 Task: Zoom out the location "Tiny home in Lac-Beauport, Quebec, Canada" two times.
Action: Mouse pressed left at (468, 108)
Screenshot: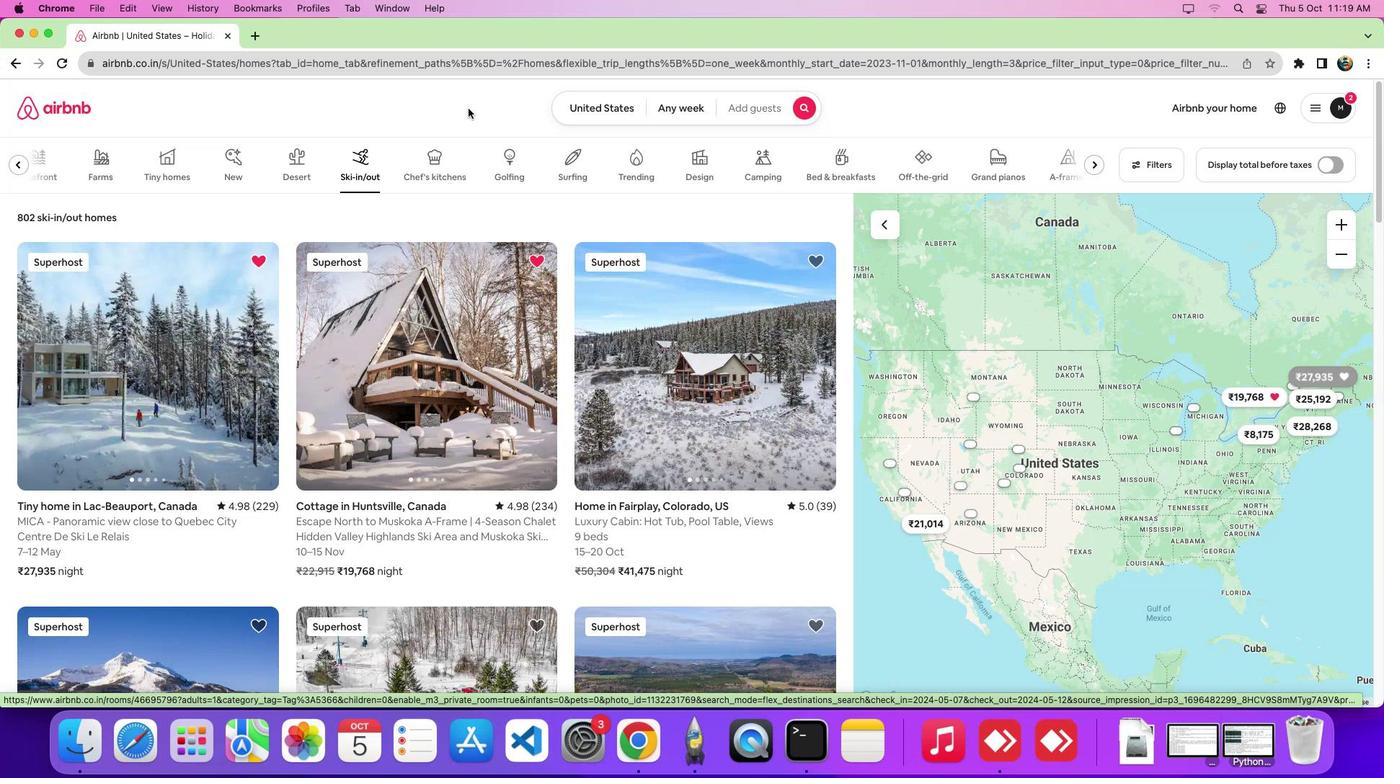 
Action: Mouse moved to (353, 176)
Screenshot: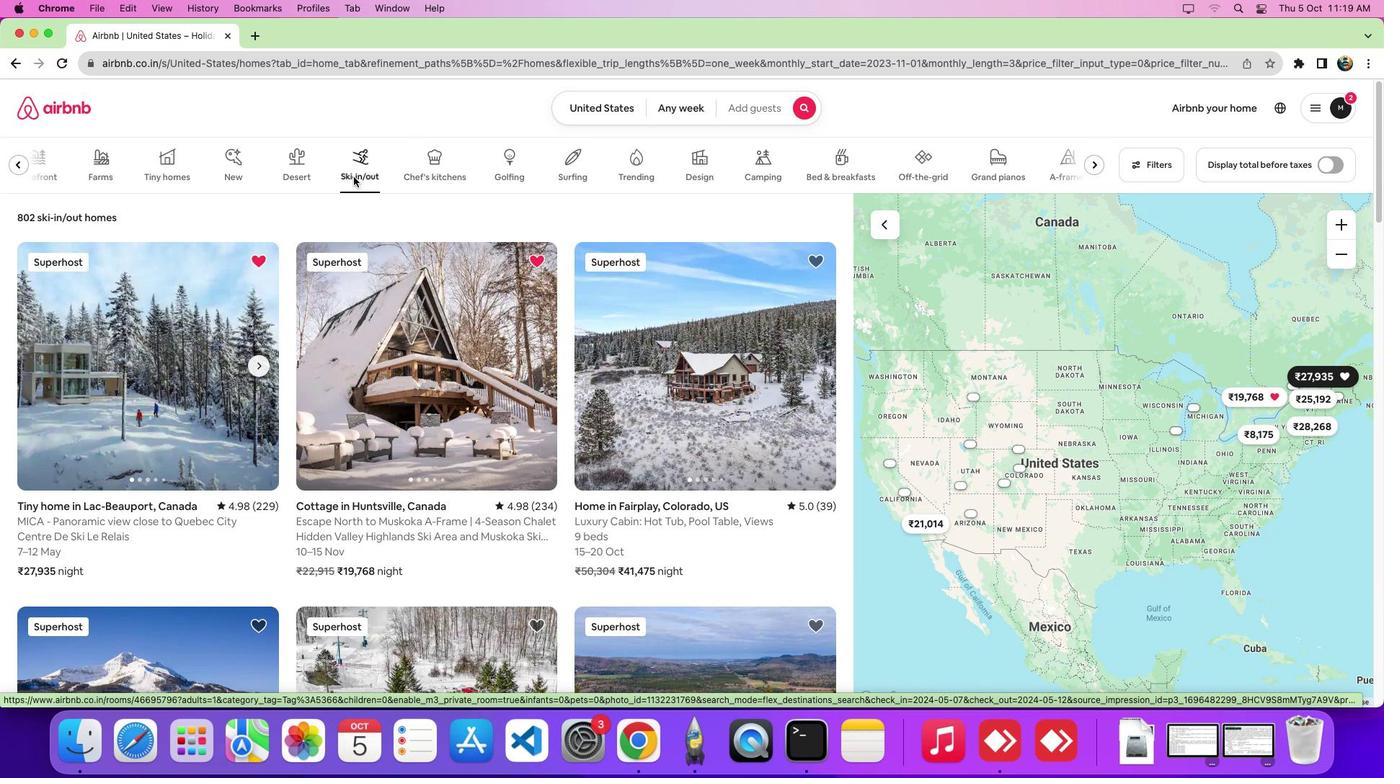 
Action: Mouse pressed left at (353, 176)
Screenshot: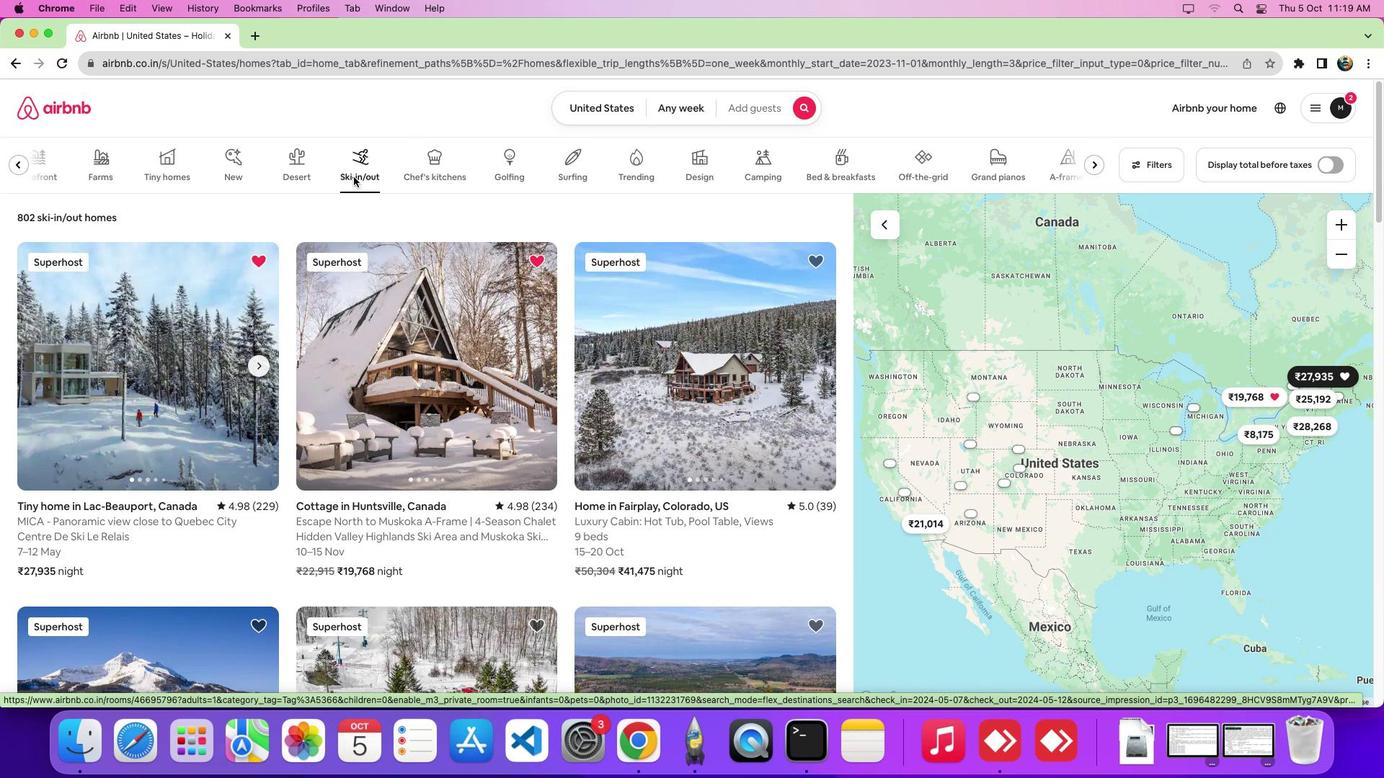 
Action: Mouse moved to (160, 411)
Screenshot: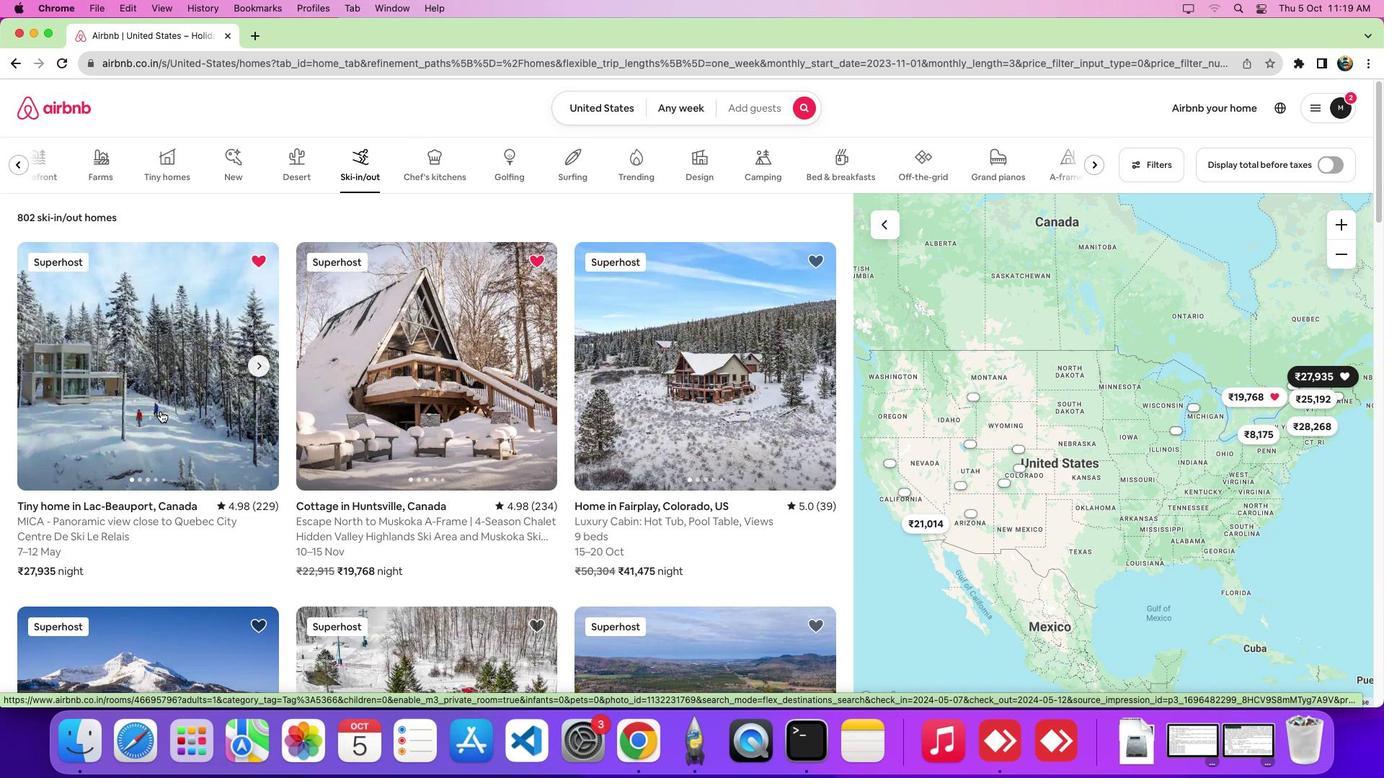 
Action: Mouse pressed left at (160, 411)
Screenshot: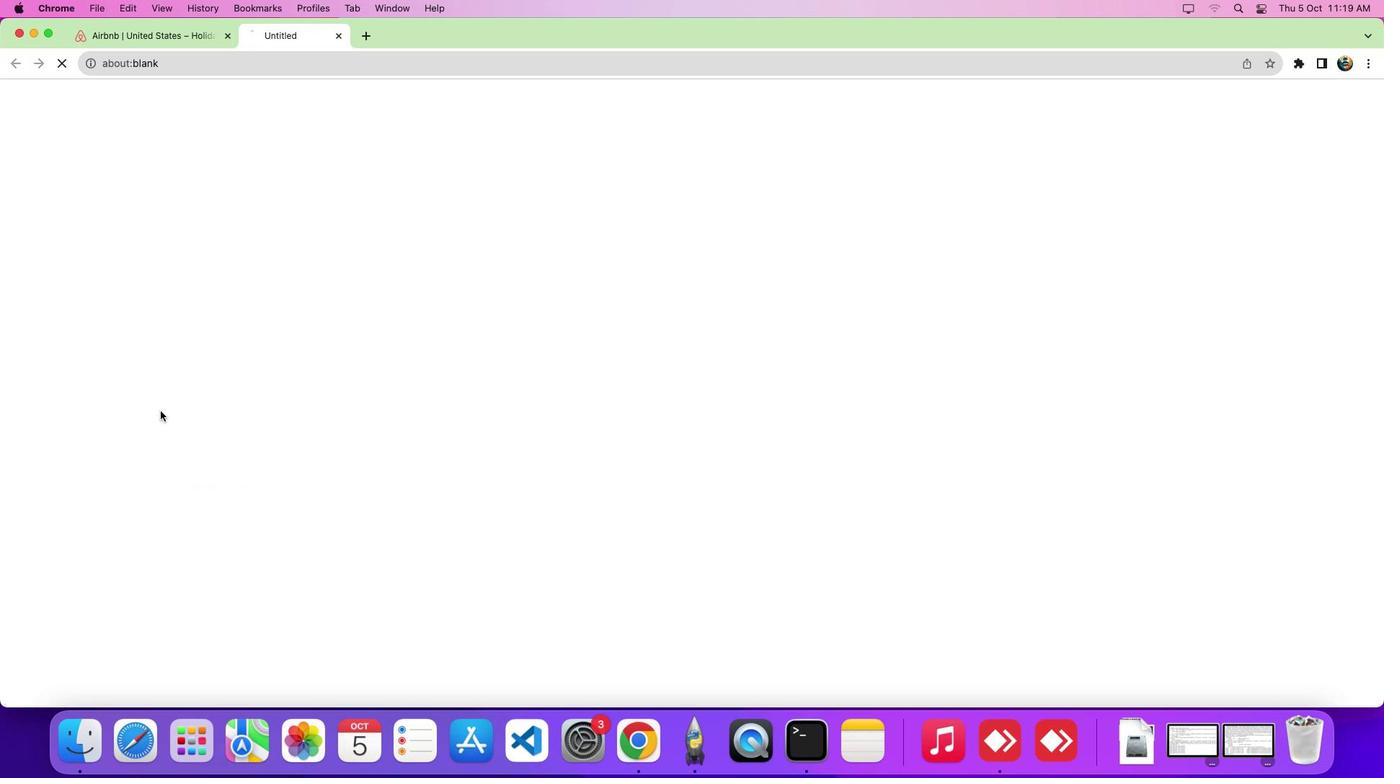 
Action: Mouse moved to (607, 388)
Screenshot: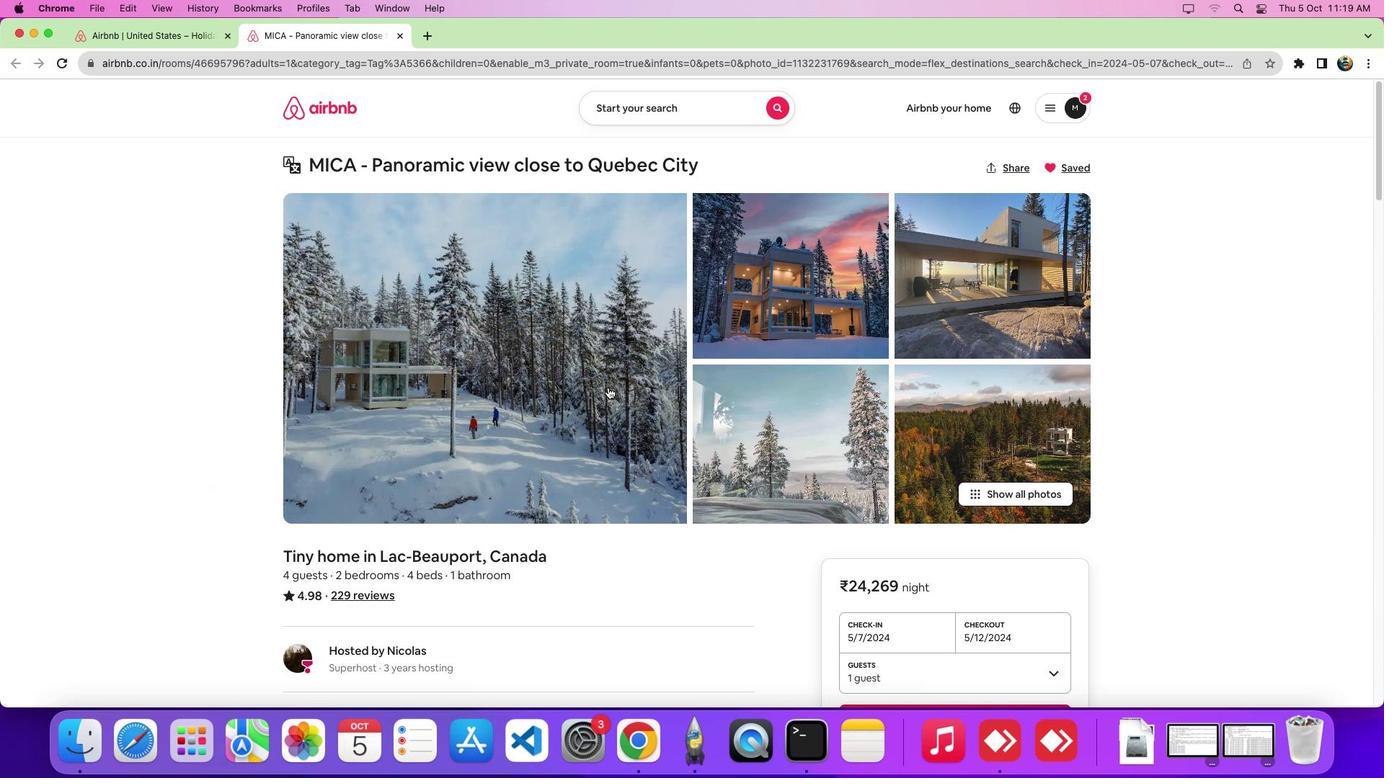 
Action: Mouse scrolled (607, 388) with delta (0, 0)
Screenshot: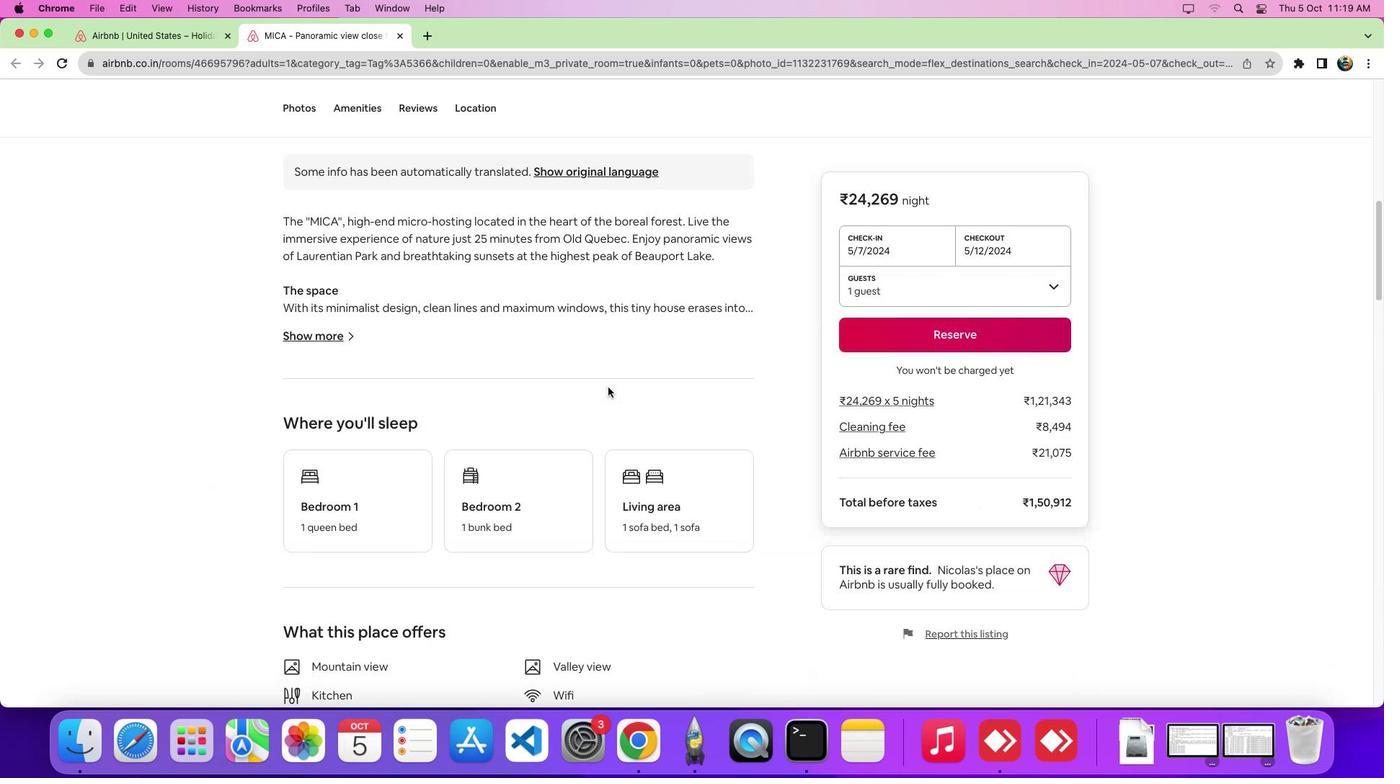 
Action: Mouse scrolled (607, 388) with delta (0, -1)
Screenshot: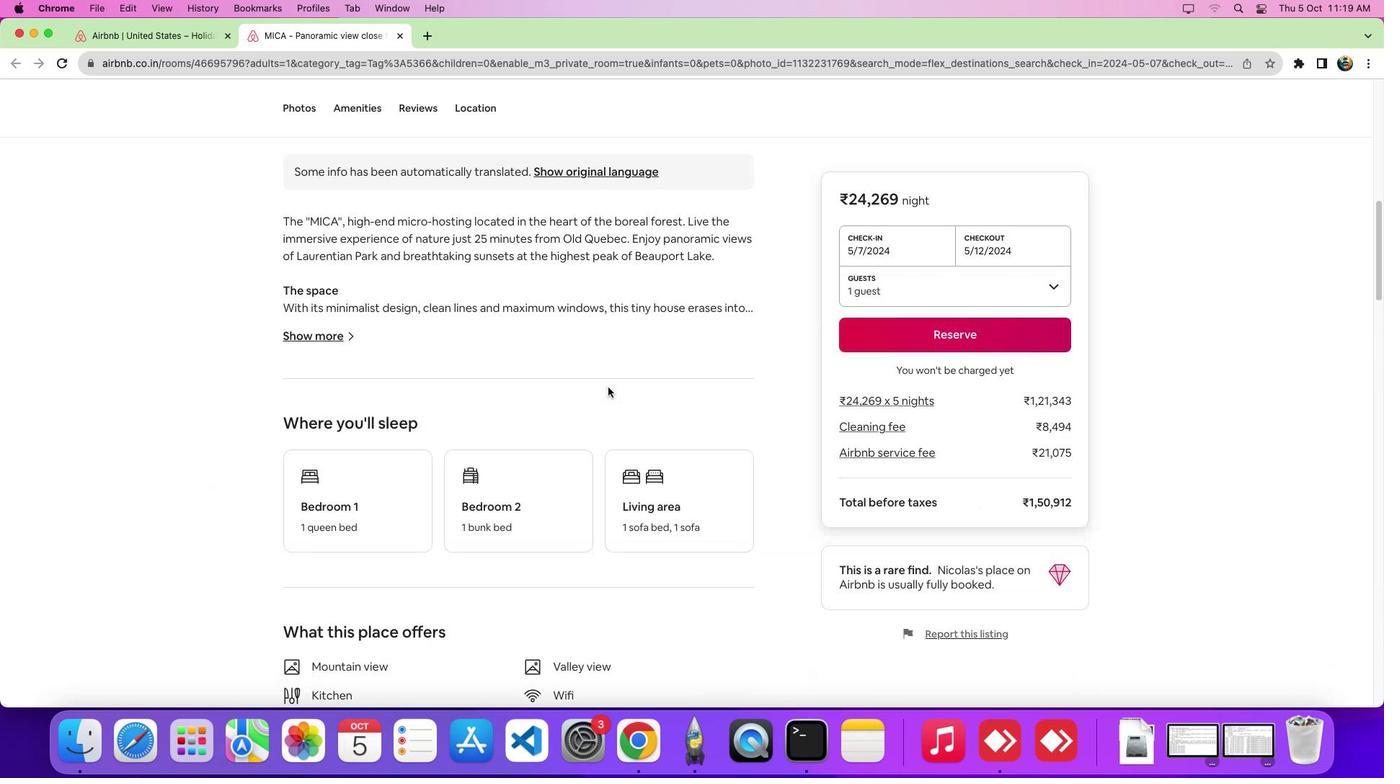 
Action: Mouse scrolled (607, 388) with delta (0, -6)
Screenshot: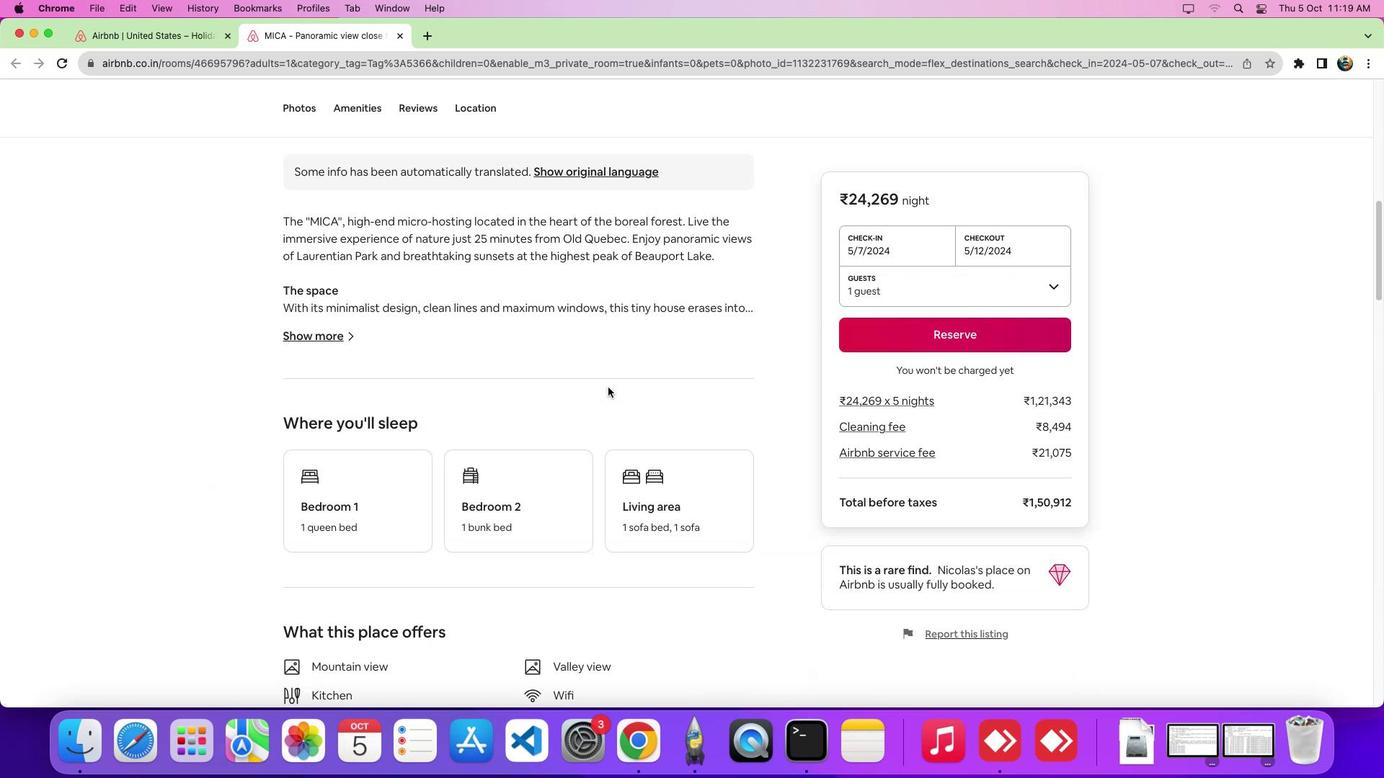 
Action: Mouse scrolled (607, 388) with delta (0, -9)
Screenshot: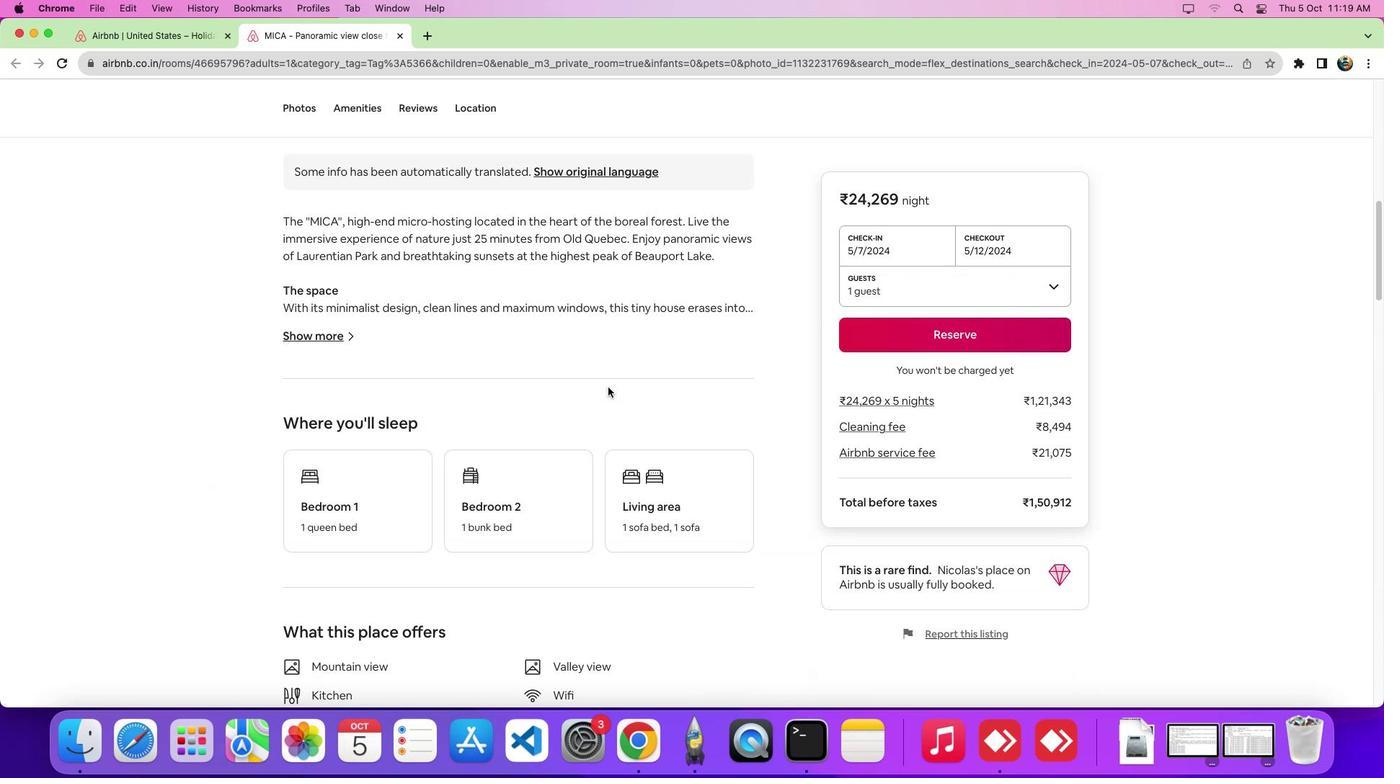 
Action: Mouse scrolled (607, 388) with delta (0, 0)
Screenshot: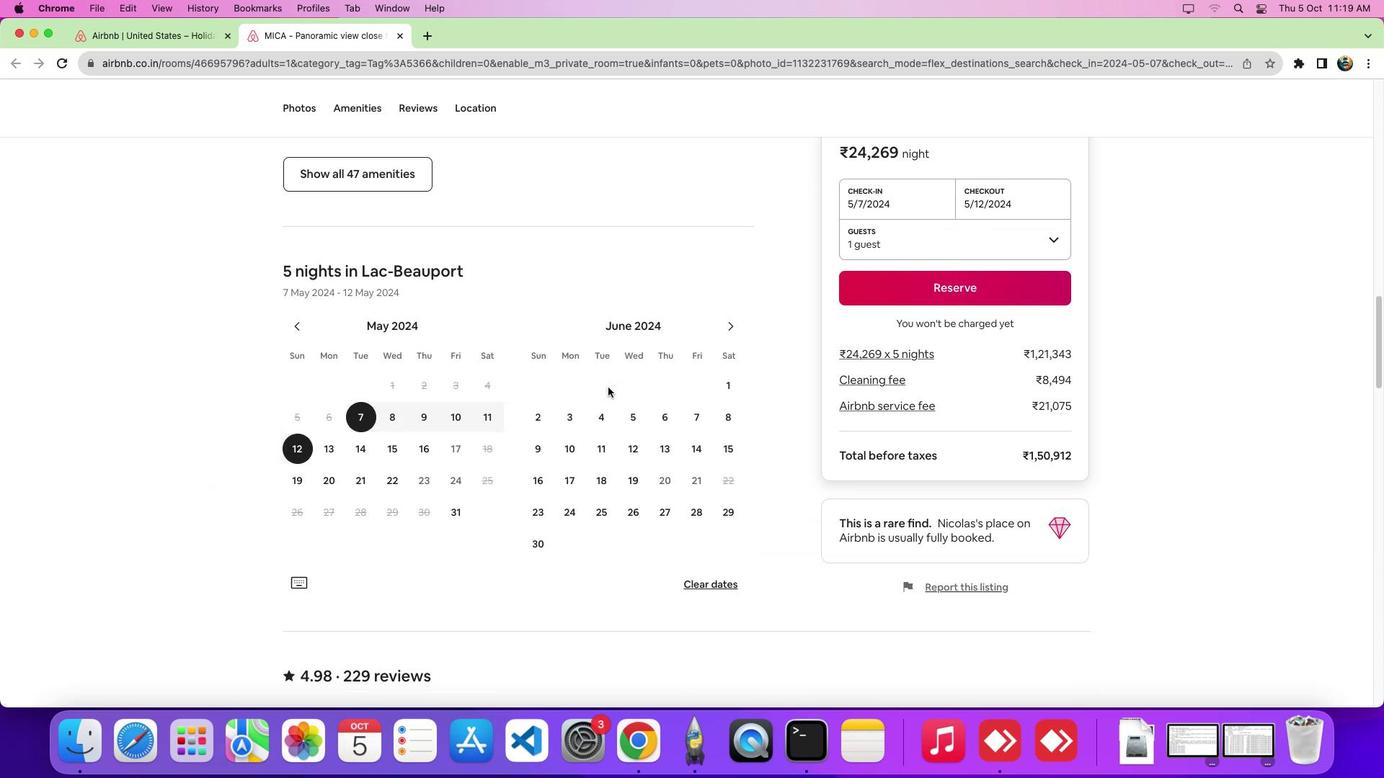 
Action: Mouse scrolled (607, 388) with delta (0, 0)
Screenshot: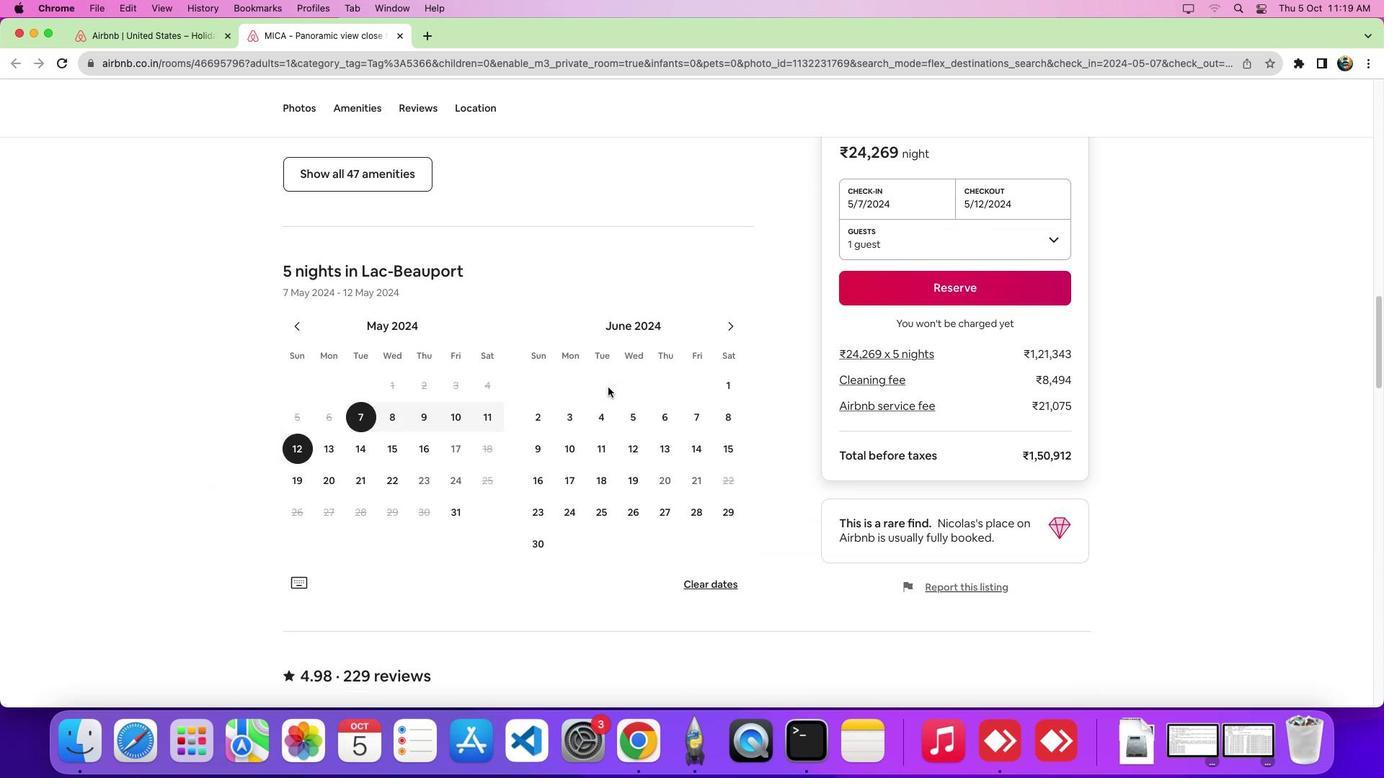 
Action: Mouse scrolled (607, 388) with delta (0, -5)
Screenshot: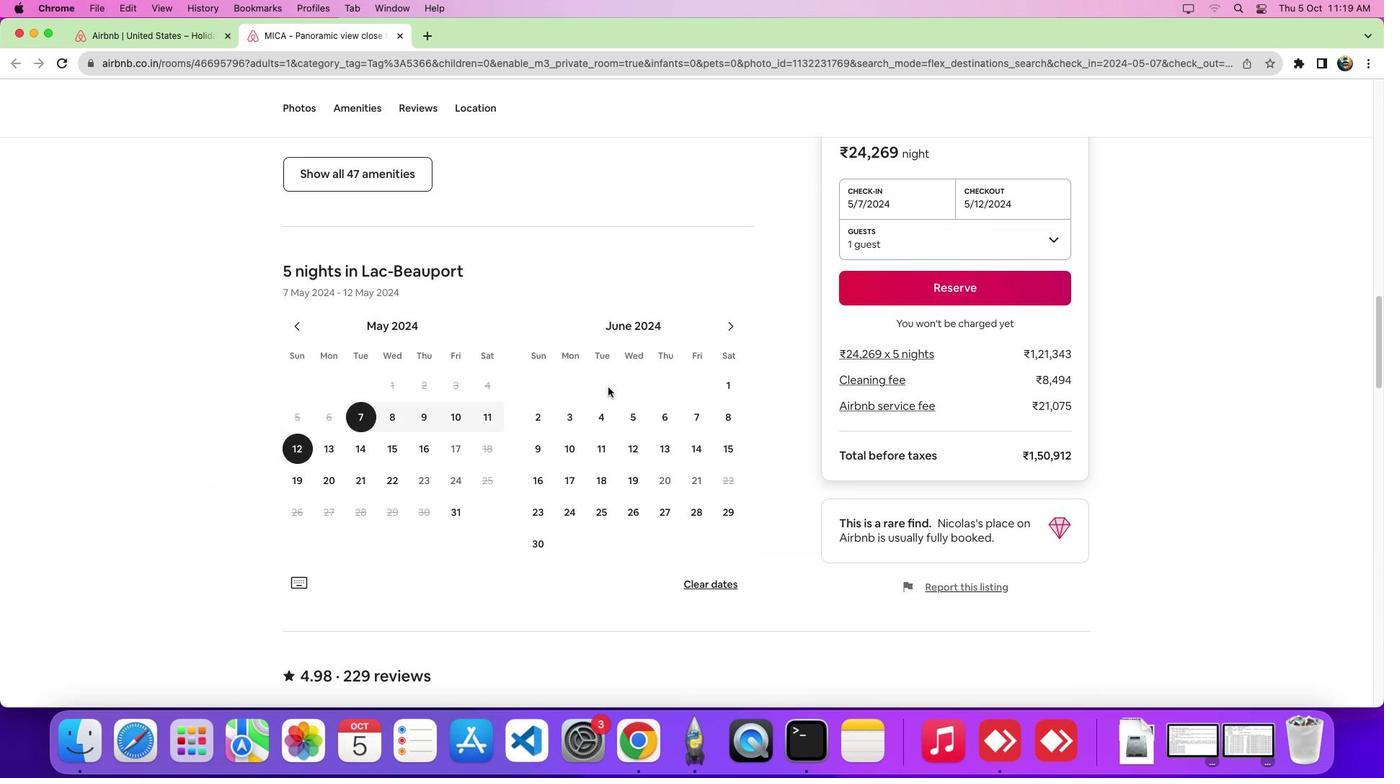 
Action: Mouse scrolled (607, 388) with delta (0, -8)
Screenshot: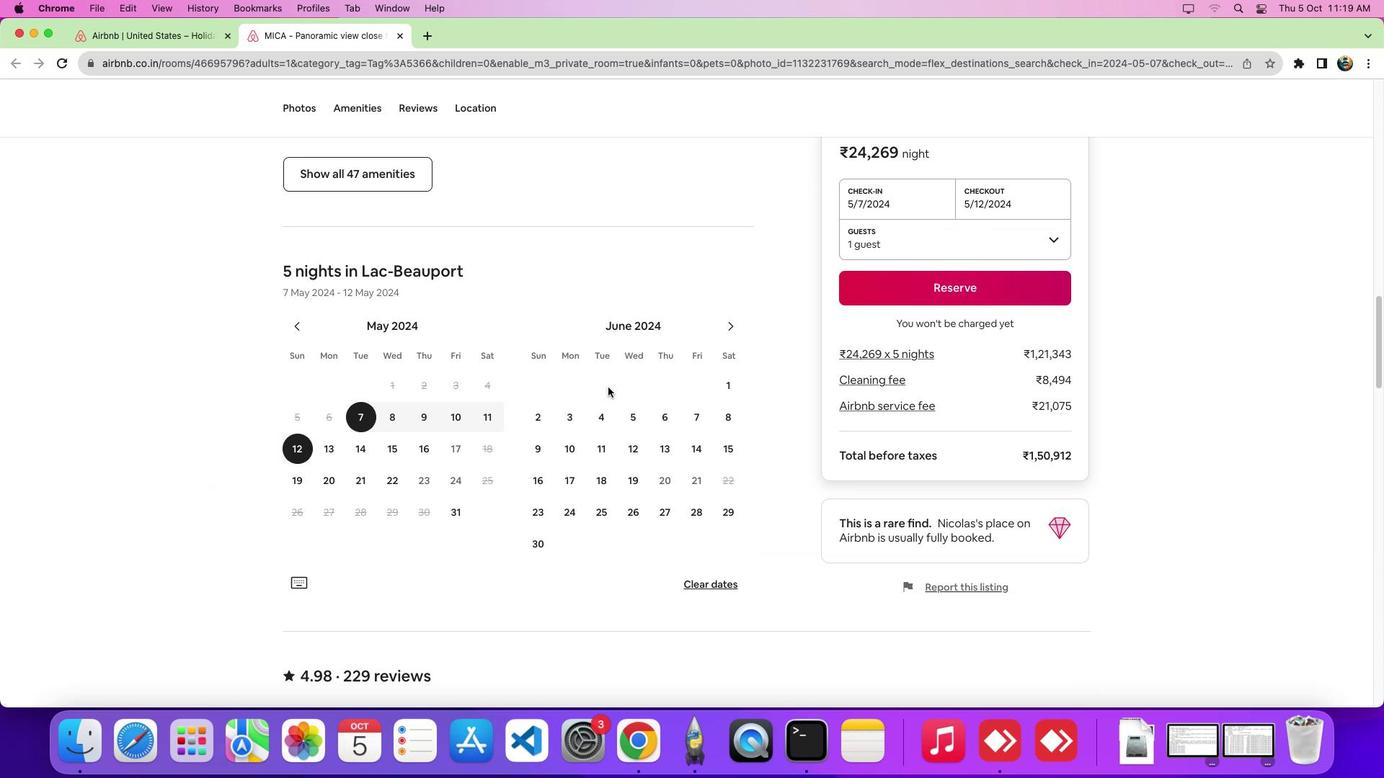 
Action: Mouse moved to (472, 108)
Screenshot: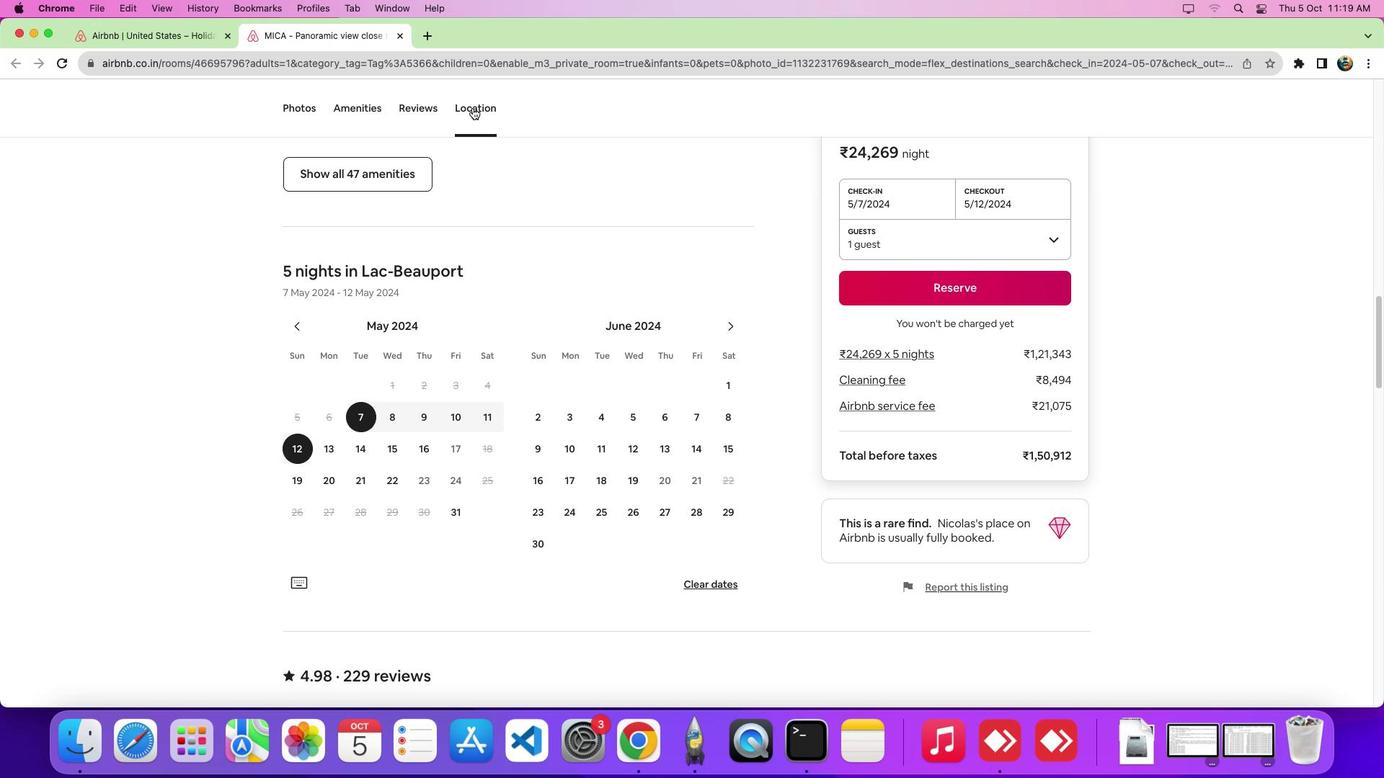 
Action: Mouse pressed left at (472, 108)
Screenshot: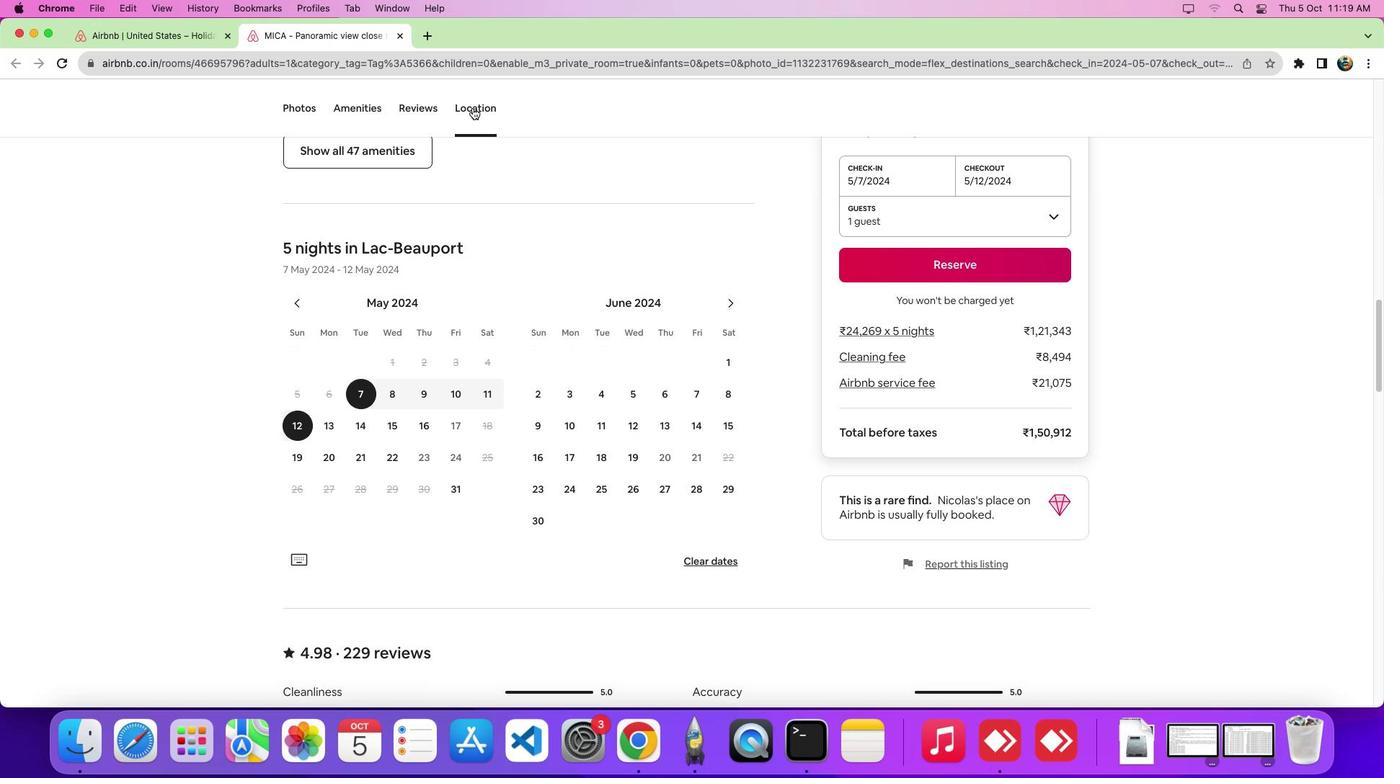 
Action: Mouse moved to (1057, 342)
Screenshot: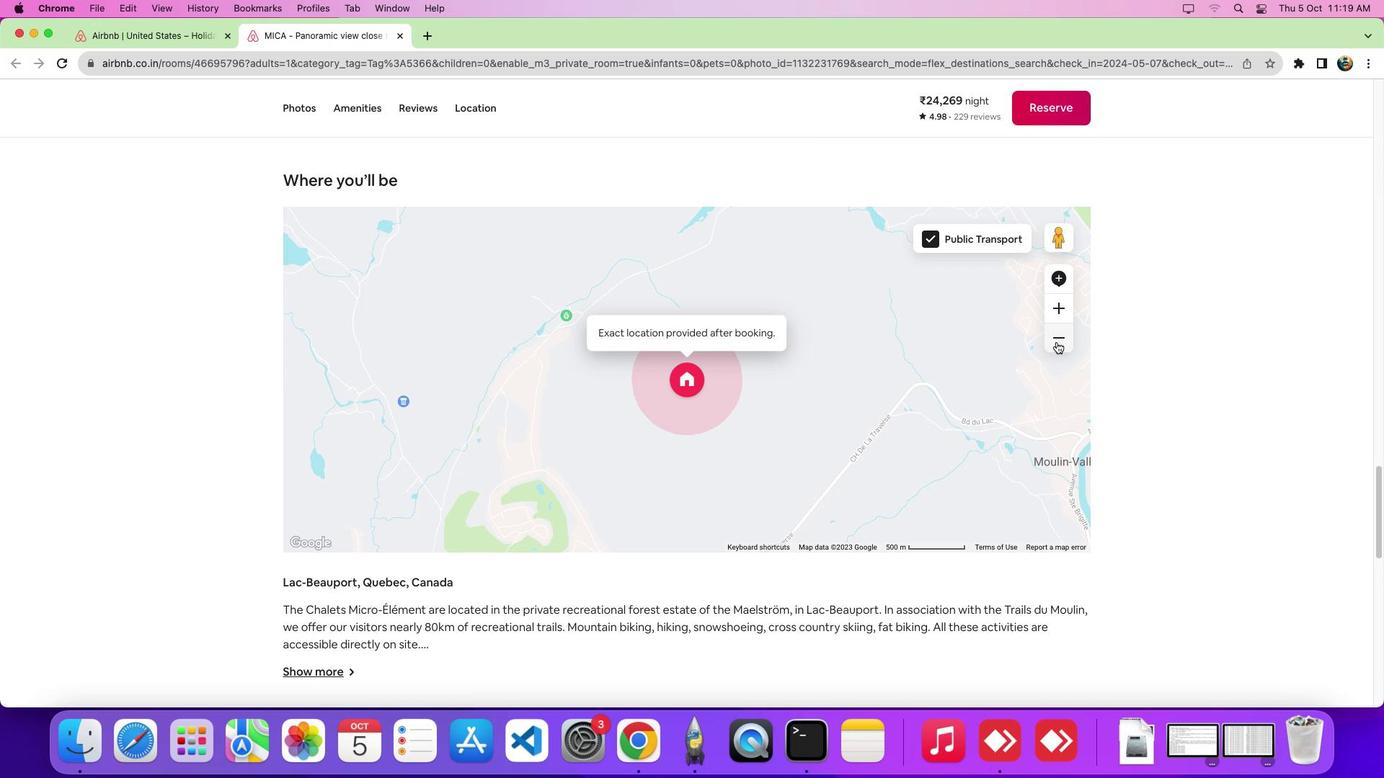 
Action: Mouse pressed left at (1057, 342)
Screenshot: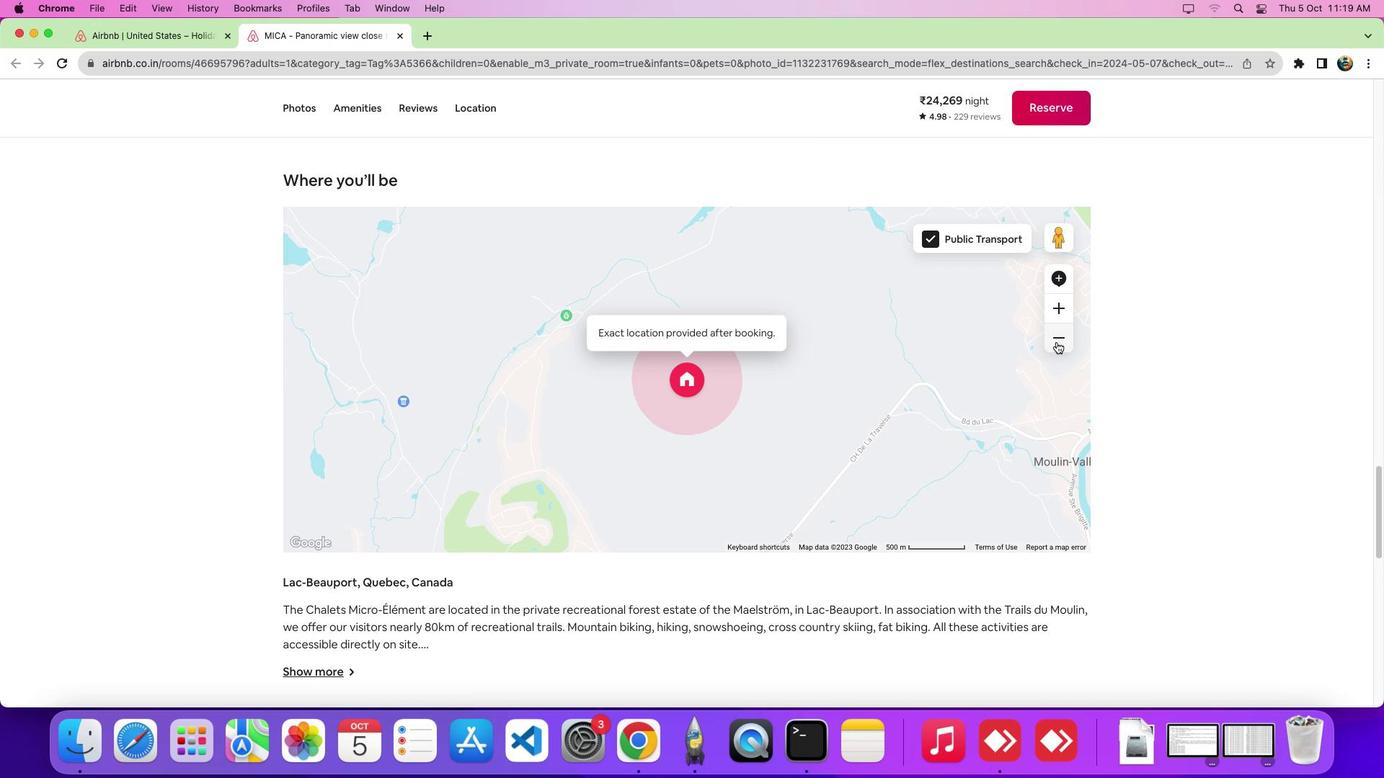 
Action: Mouse pressed left at (1057, 342)
Screenshot: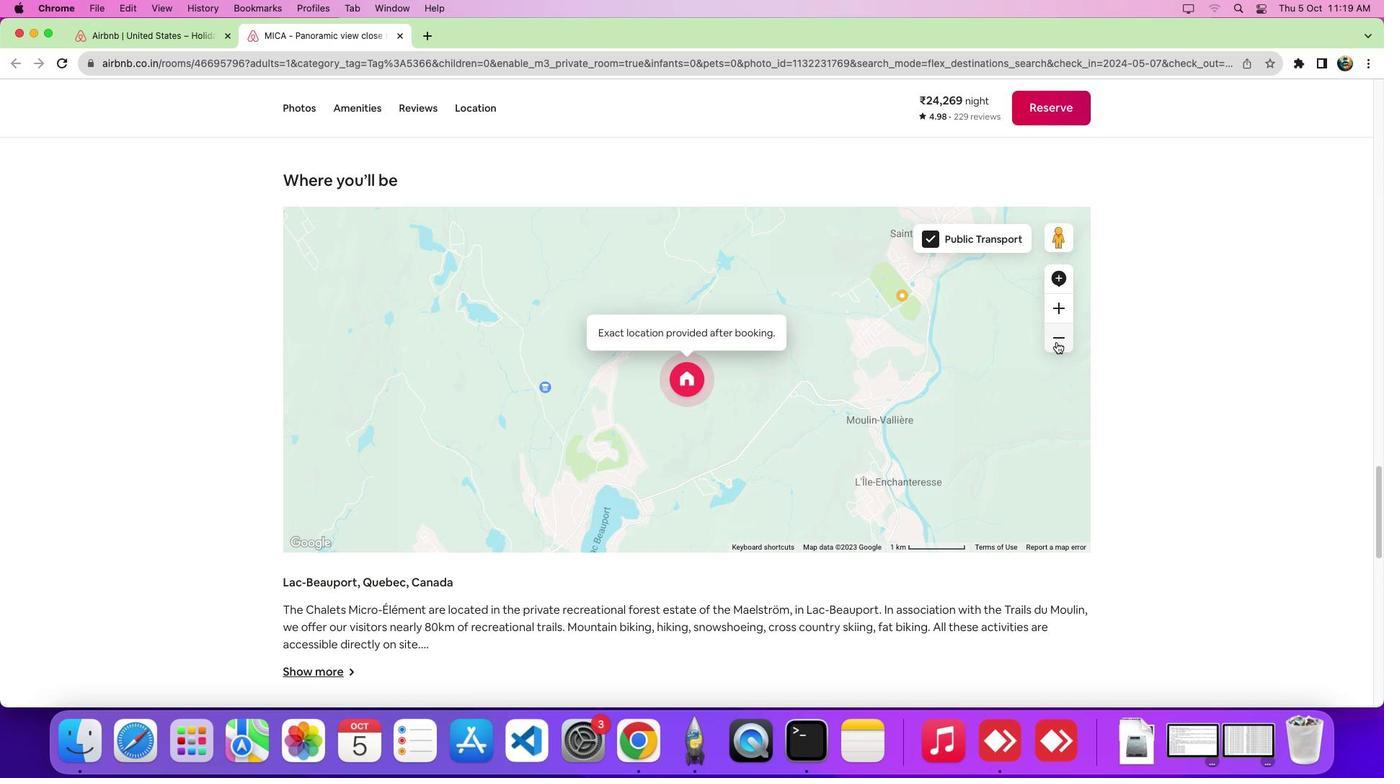
